 Task: Select the pages per sheet with 4.
Action: Mouse moved to (66, 107)
Screenshot: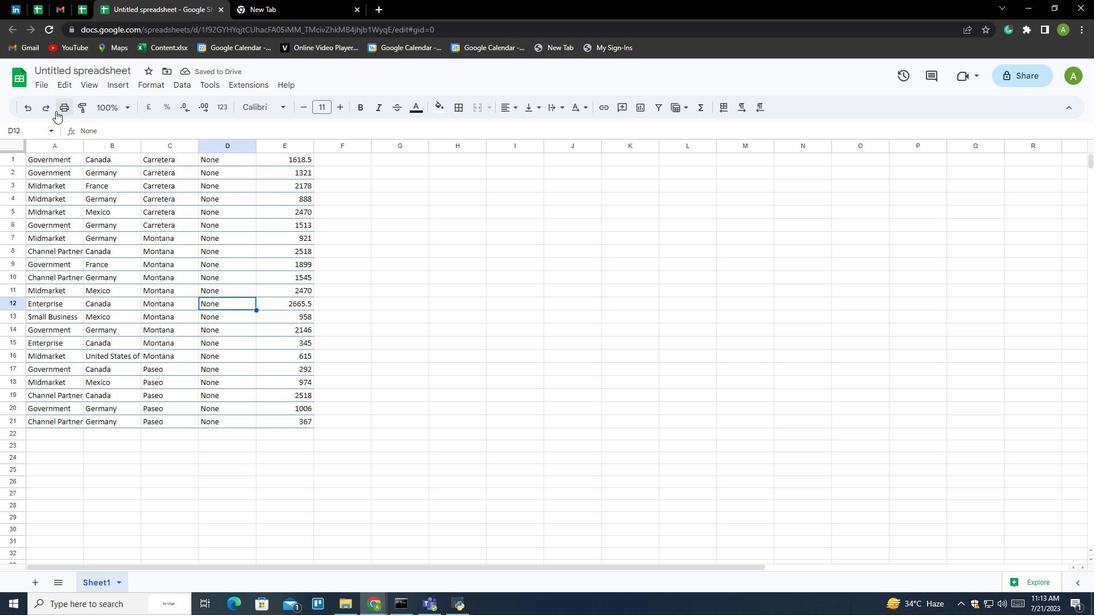 
Action: Mouse pressed left at (66, 107)
Screenshot: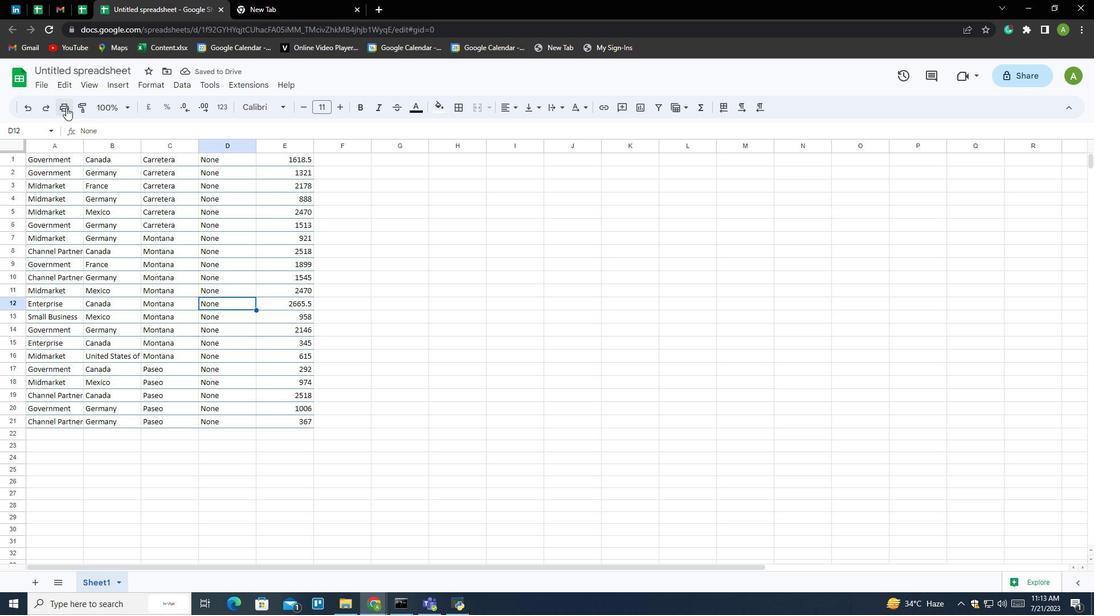 
Action: Mouse moved to (1047, 79)
Screenshot: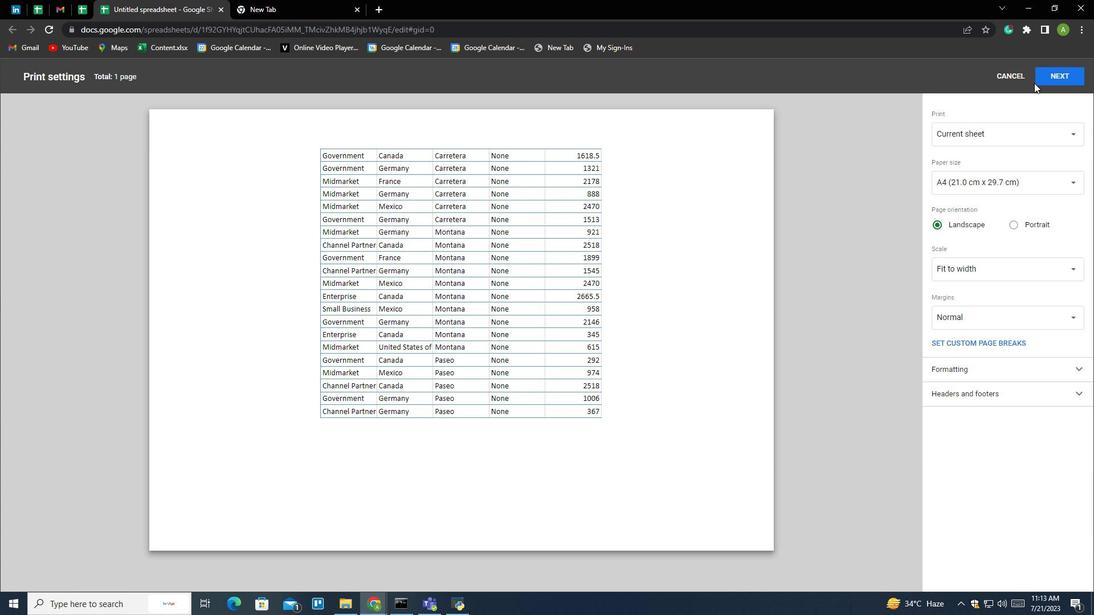 
Action: Mouse pressed left at (1047, 79)
Screenshot: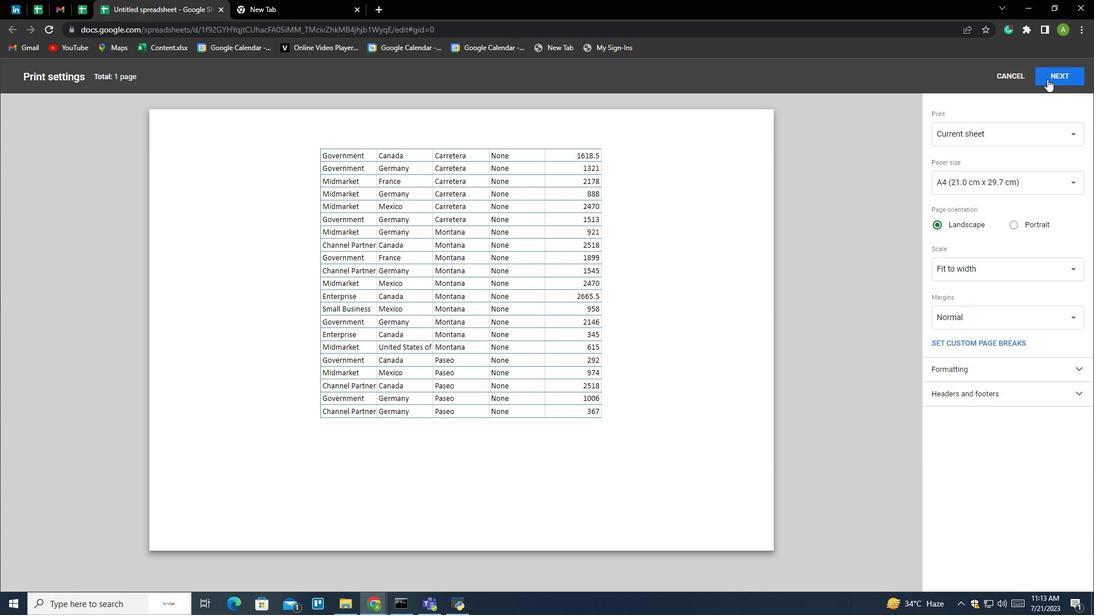 
Action: Mouse moved to (737, 185)
Screenshot: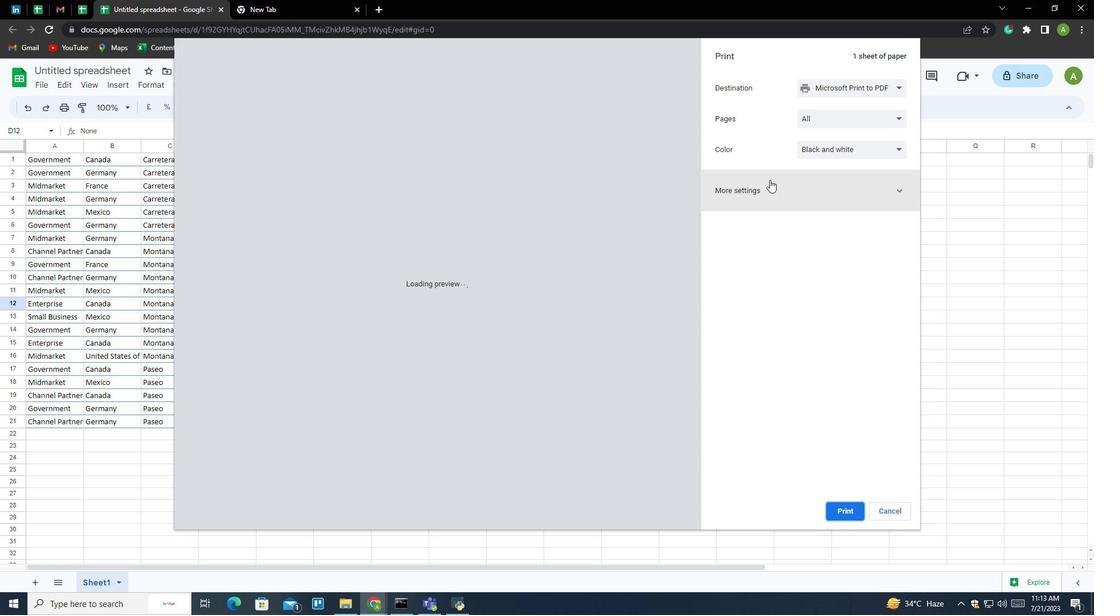 
Action: Mouse pressed left at (737, 185)
Screenshot: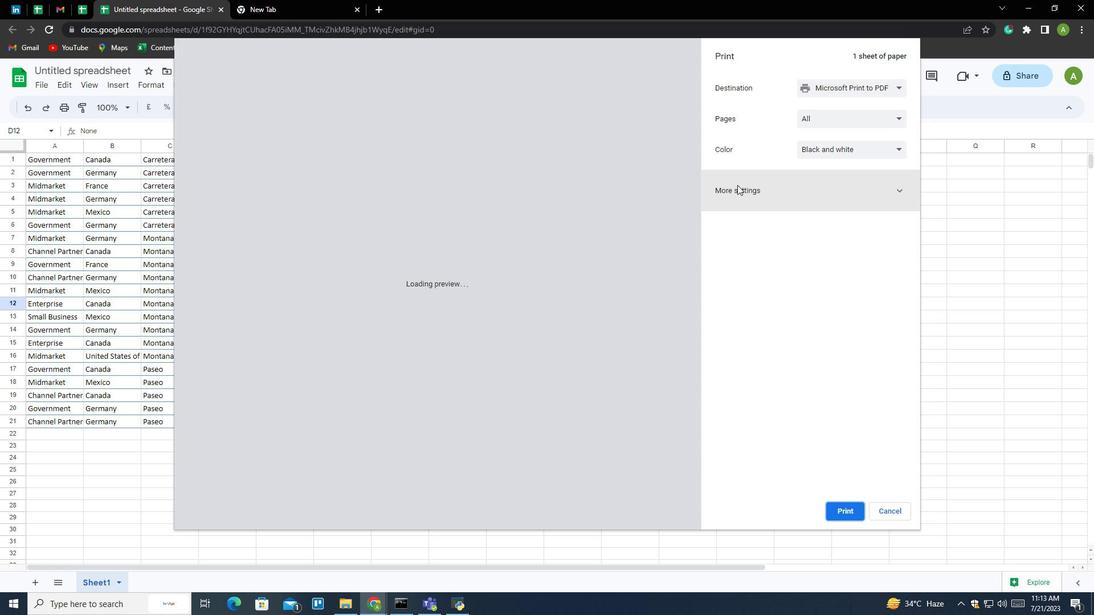 
Action: Mouse moved to (816, 255)
Screenshot: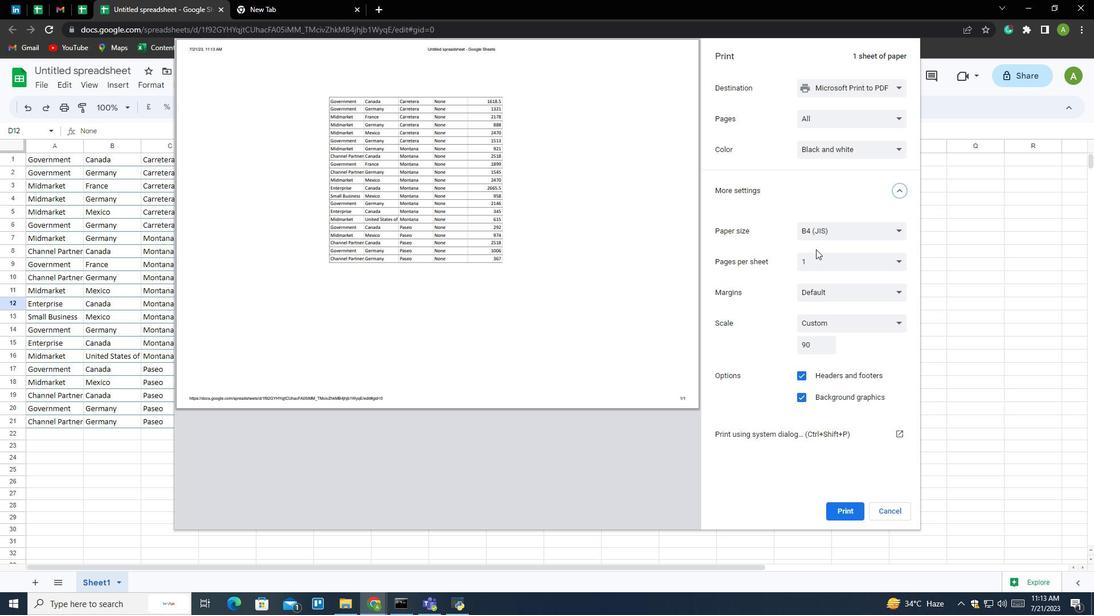 
Action: Mouse pressed left at (816, 255)
Screenshot: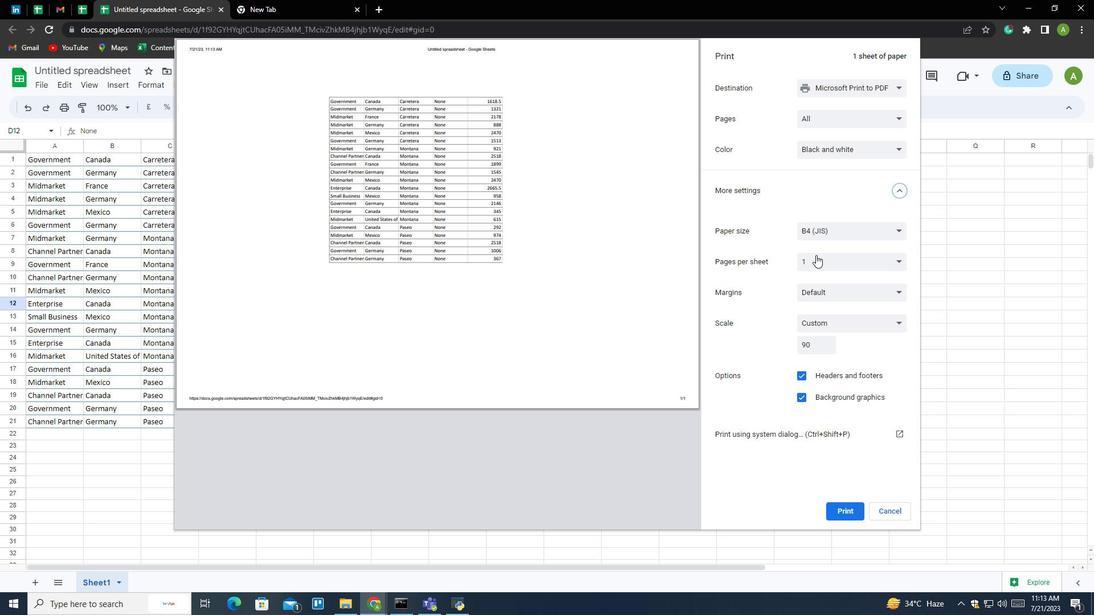 
Action: Mouse moved to (808, 292)
Screenshot: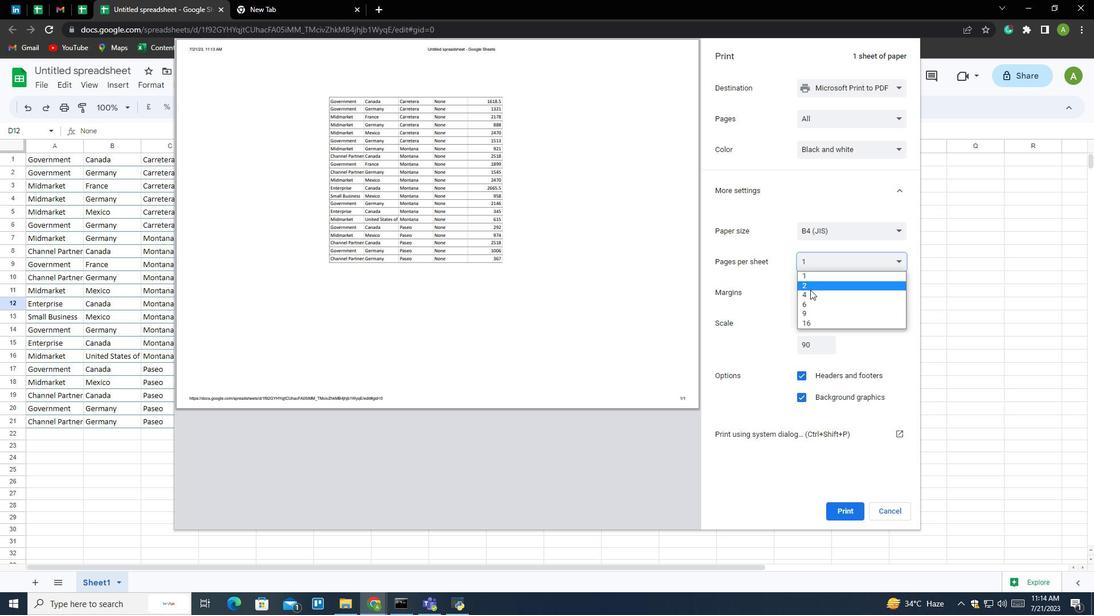 
Action: Mouse pressed left at (808, 292)
Screenshot: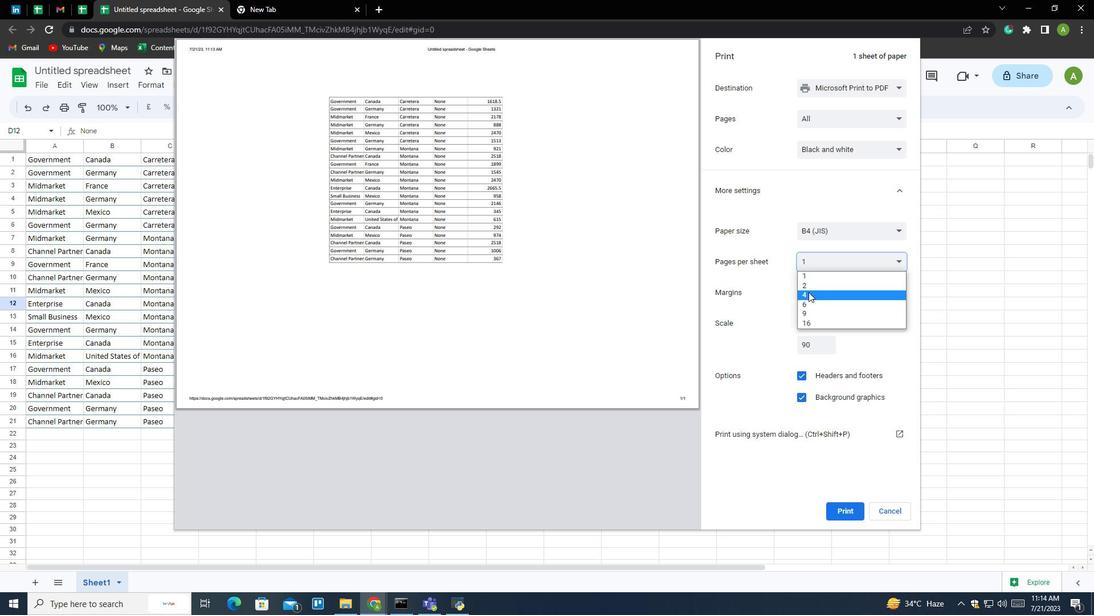 
